 Task: Recover deleted emails from the server in Outlook.
Action: Mouse moved to (92, 260)
Screenshot: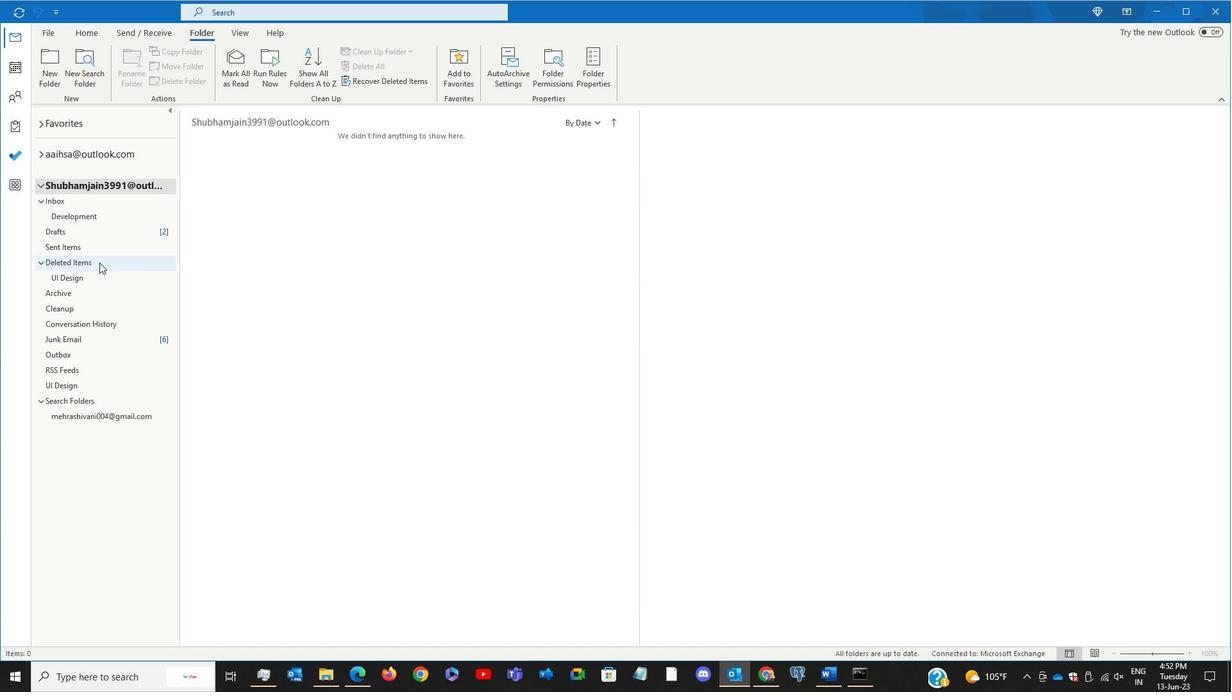 
Action: Mouse pressed left at (92, 260)
Screenshot: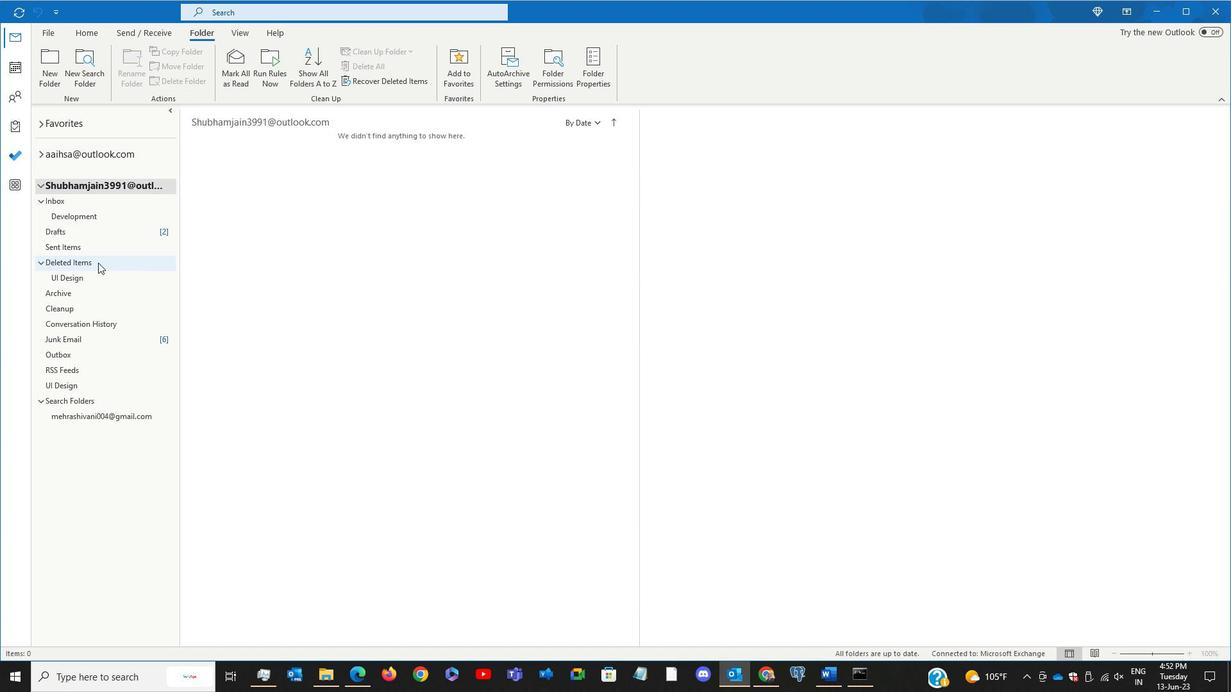 
Action: Mouse moved to (201, 35)
Screenshot: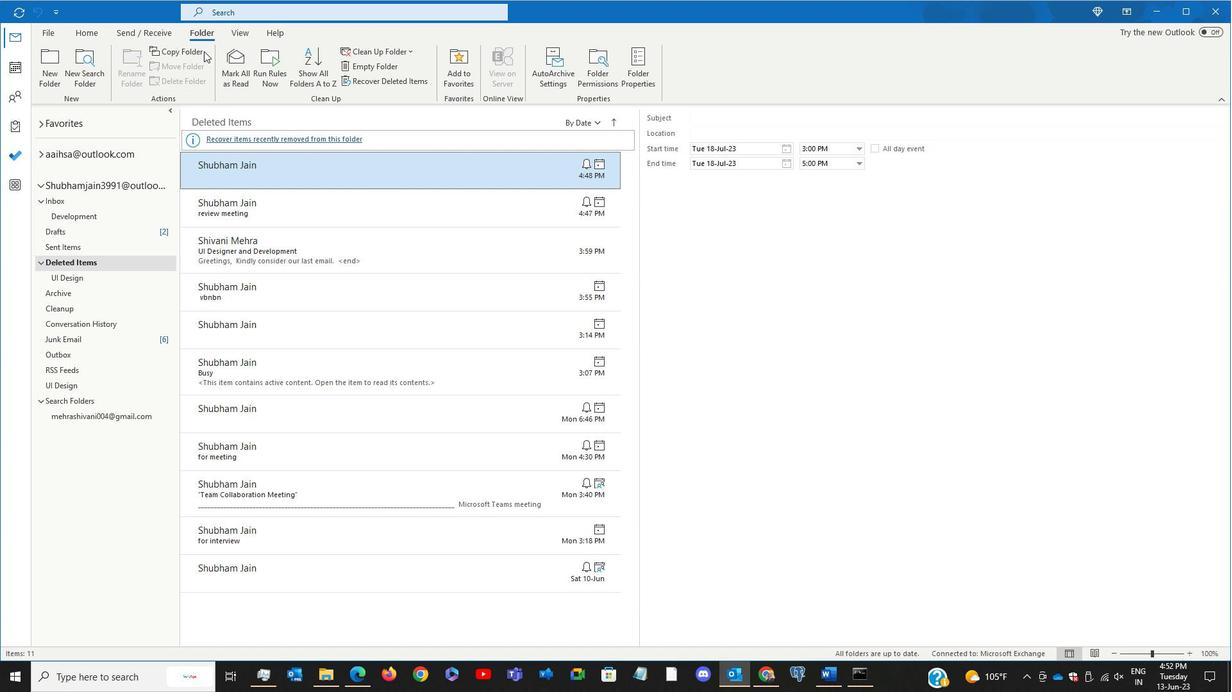 
Action: Mouse pressed left at (201, 35)
Screenshot: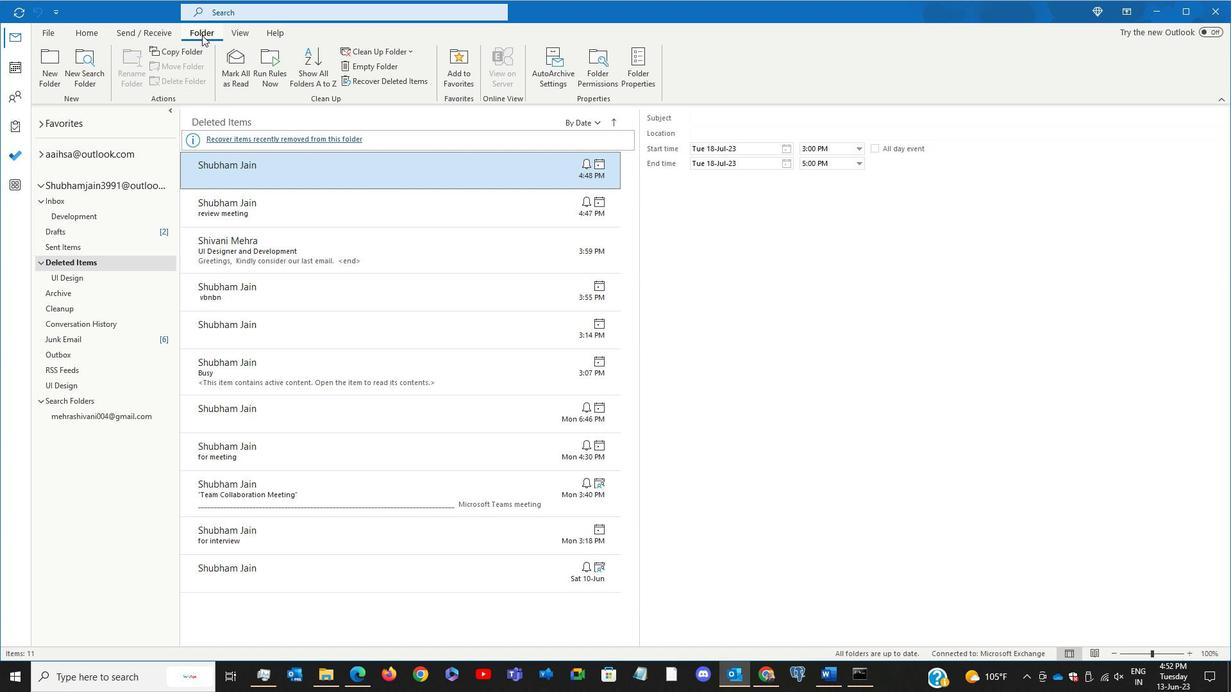 
Action: Mouse moved to (360, 83)
Screenshot: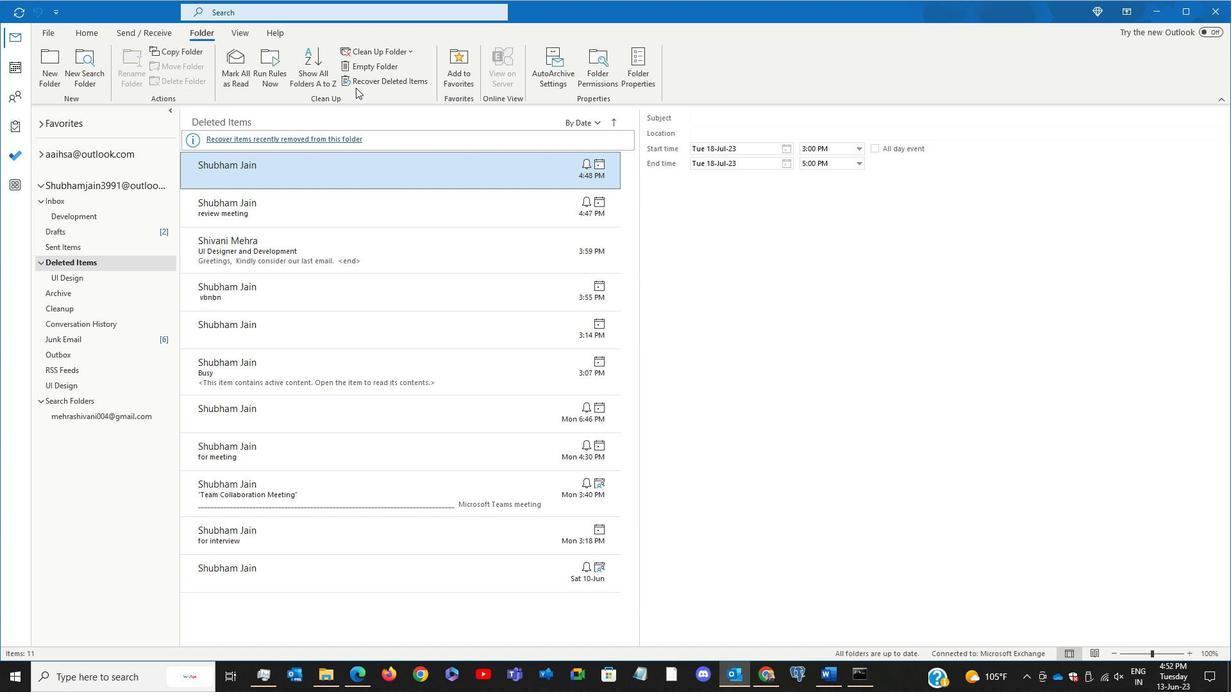 
Action: Mouse pressed left at (360, 83)
Screenshot: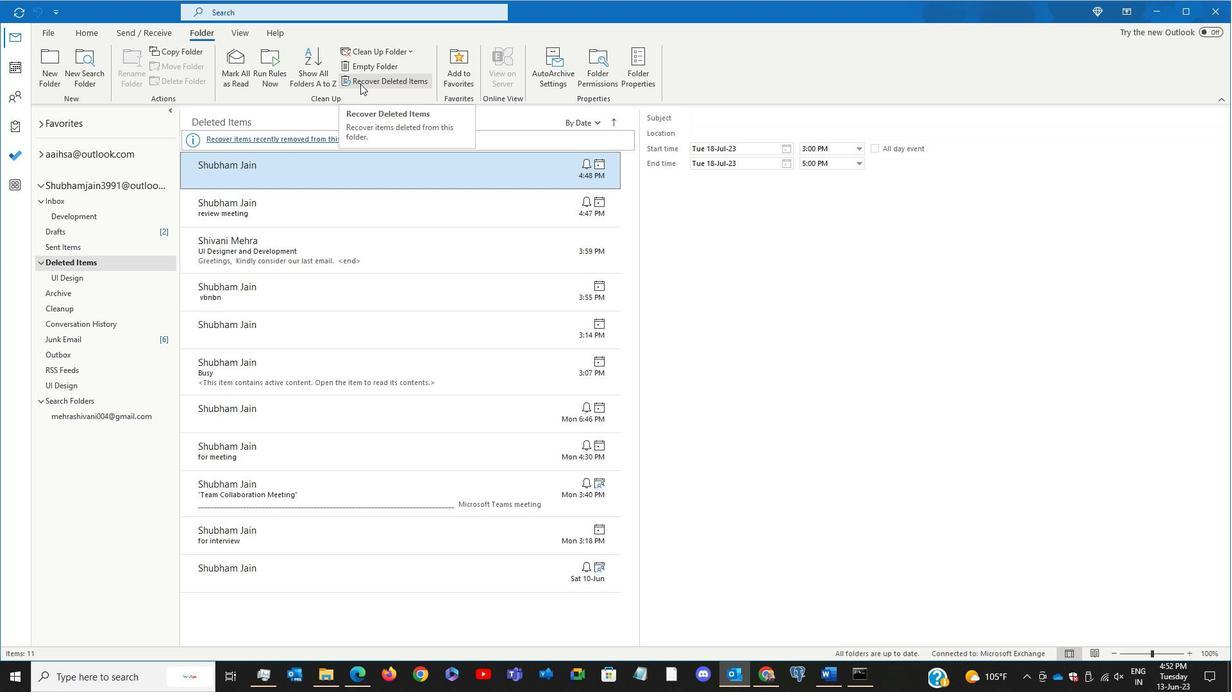 
Action: Mouse moved to (493, 471)
Screenshot: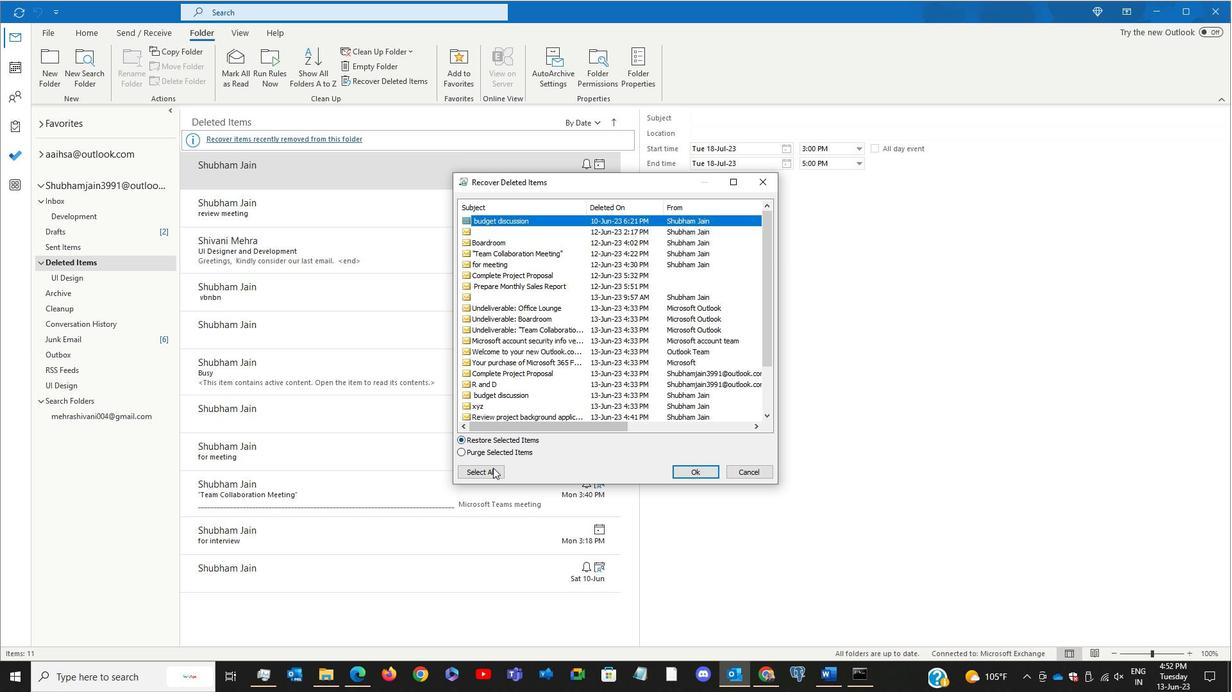 
Action: Mouse pressed left at (493, 471)
Screenshot: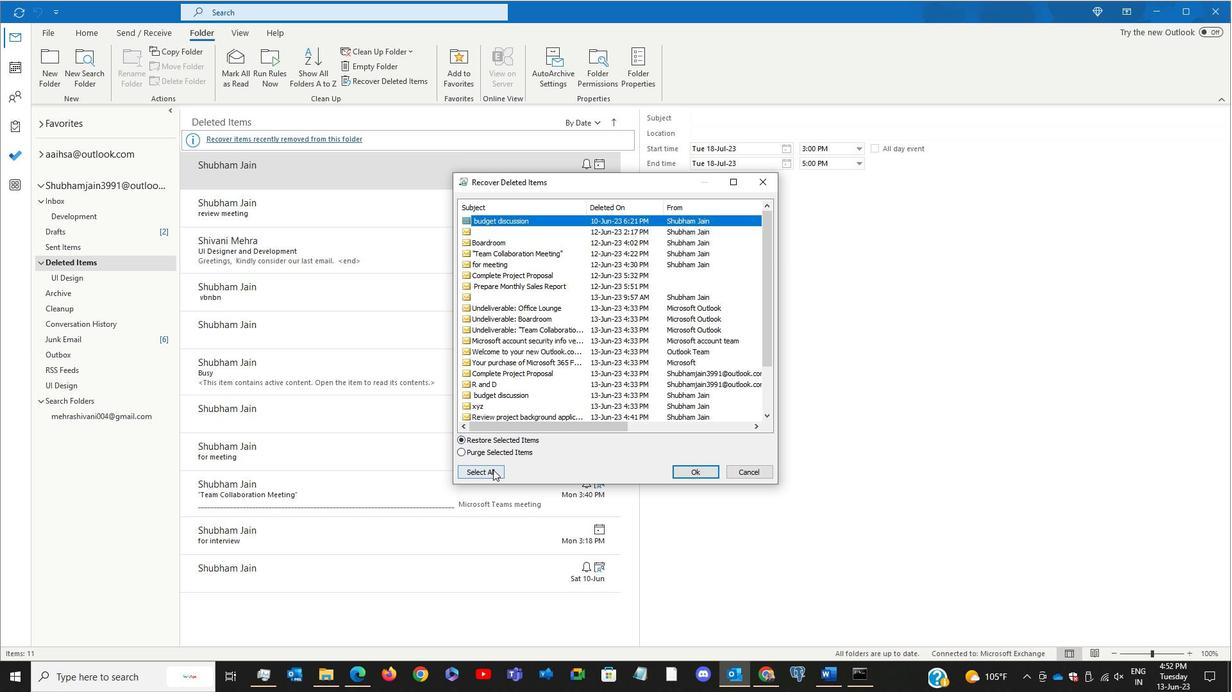 
Action: Mouse moved to (698, 475)
Screenshot: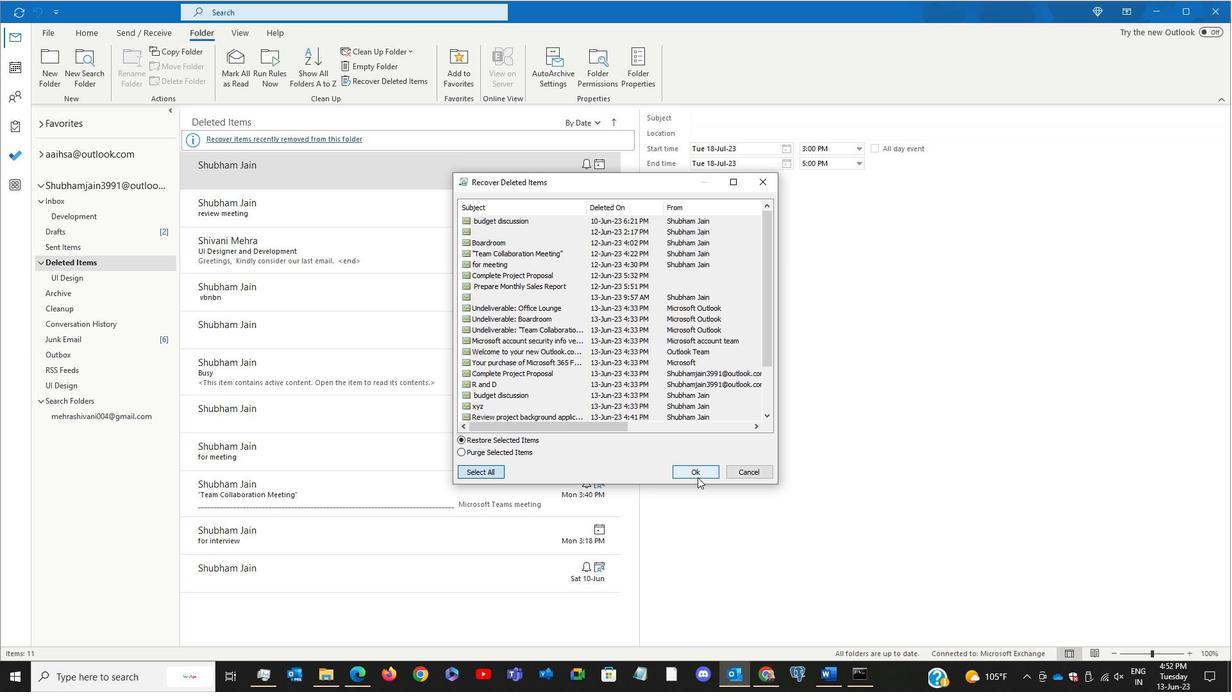 
Action: Mouse pressed left at (698, 475)
Screenshot: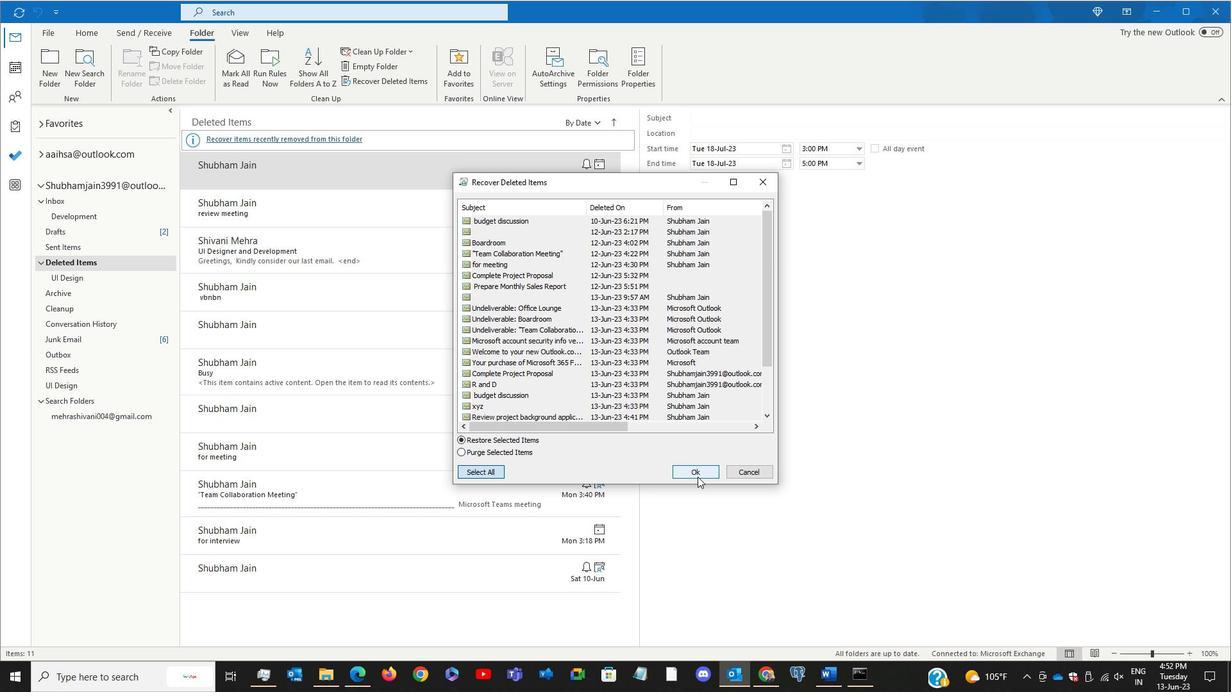 
Action: Mouse moved to (135, 287)
Screenshot: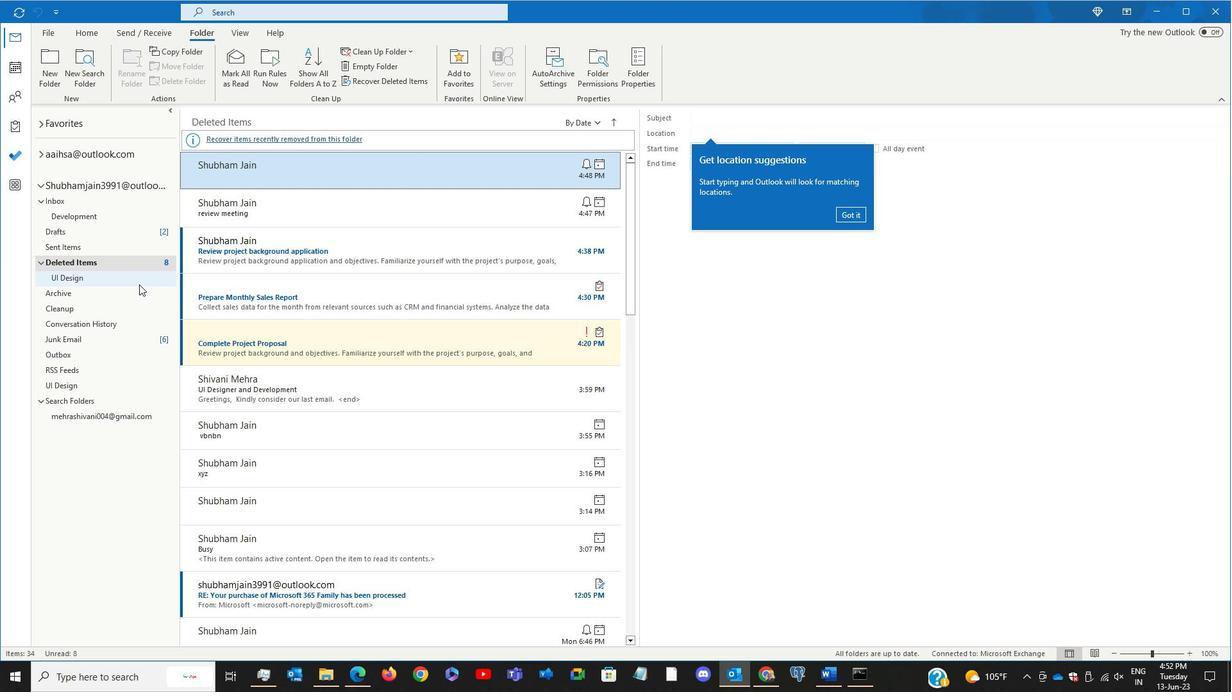 
